 Task: Enable alerts for new listings from email types.
Action: Mouse moved to (1046, 122)
Screenshot: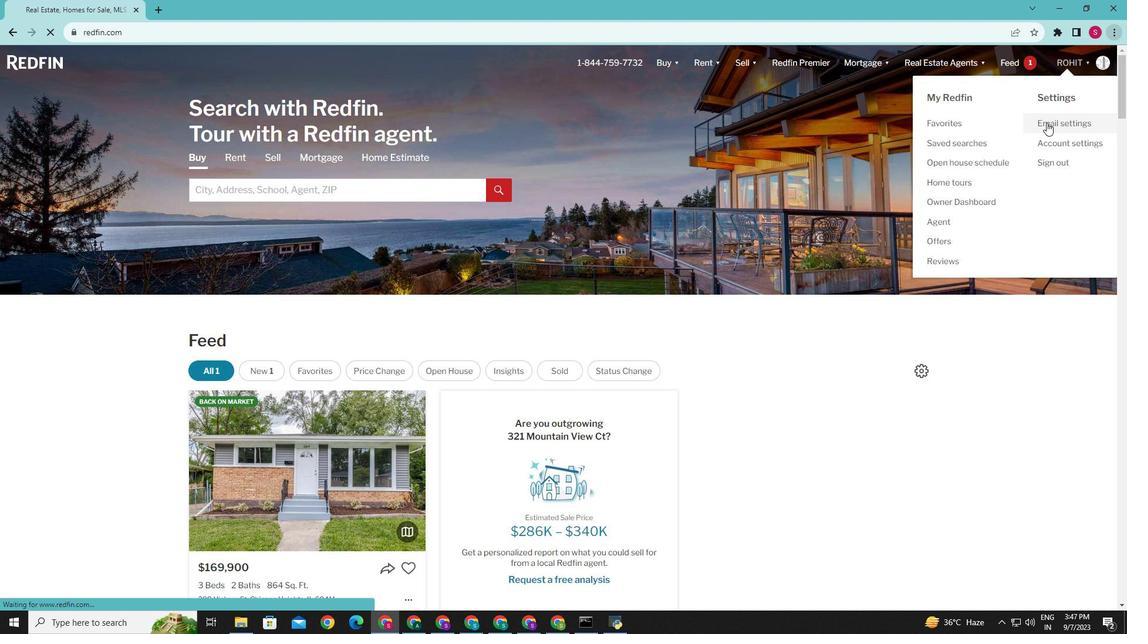 
Action: Mouse pressed left at (1046, 122)
Screenshot: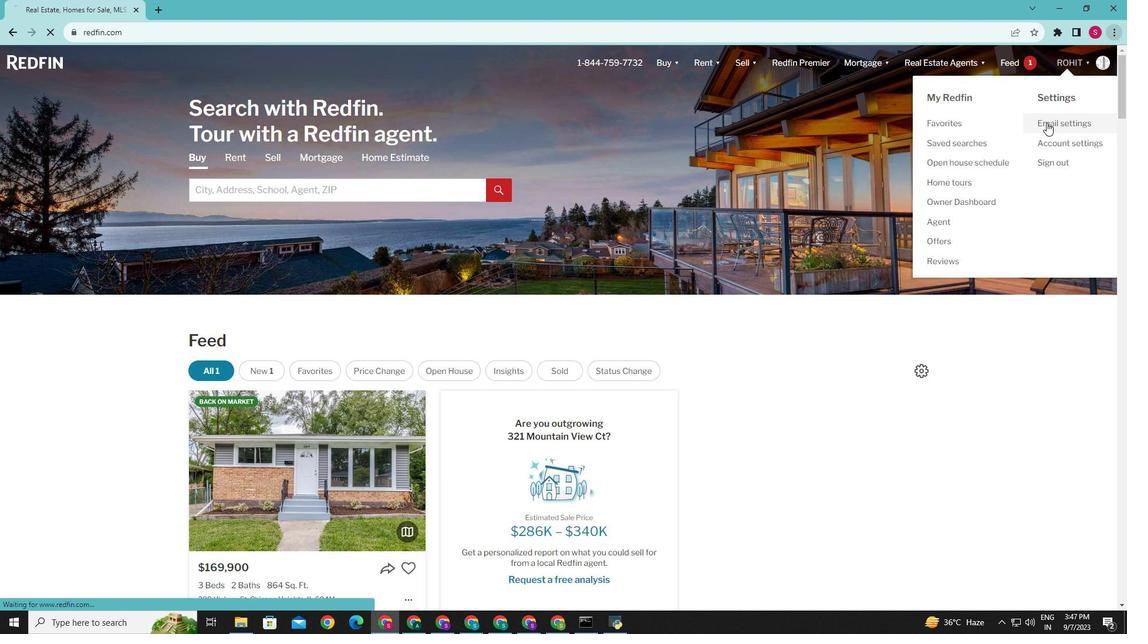 
Action: Mouse moved to (223, 425)
Screenshot: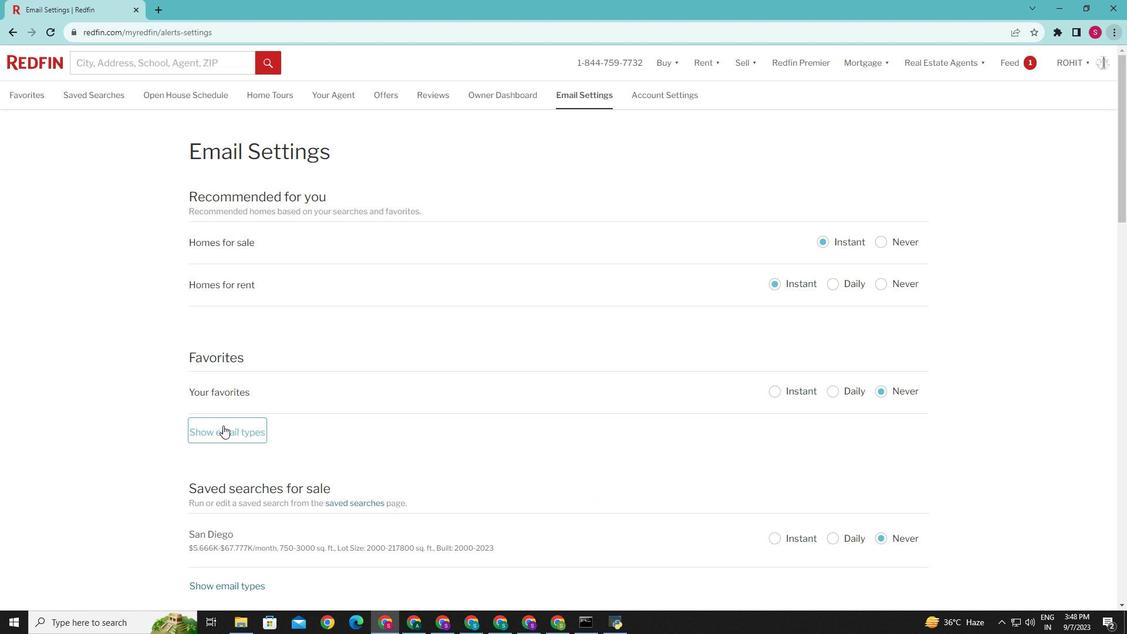 
Action: Mouse pressed left at (223, 425)
Screenshot: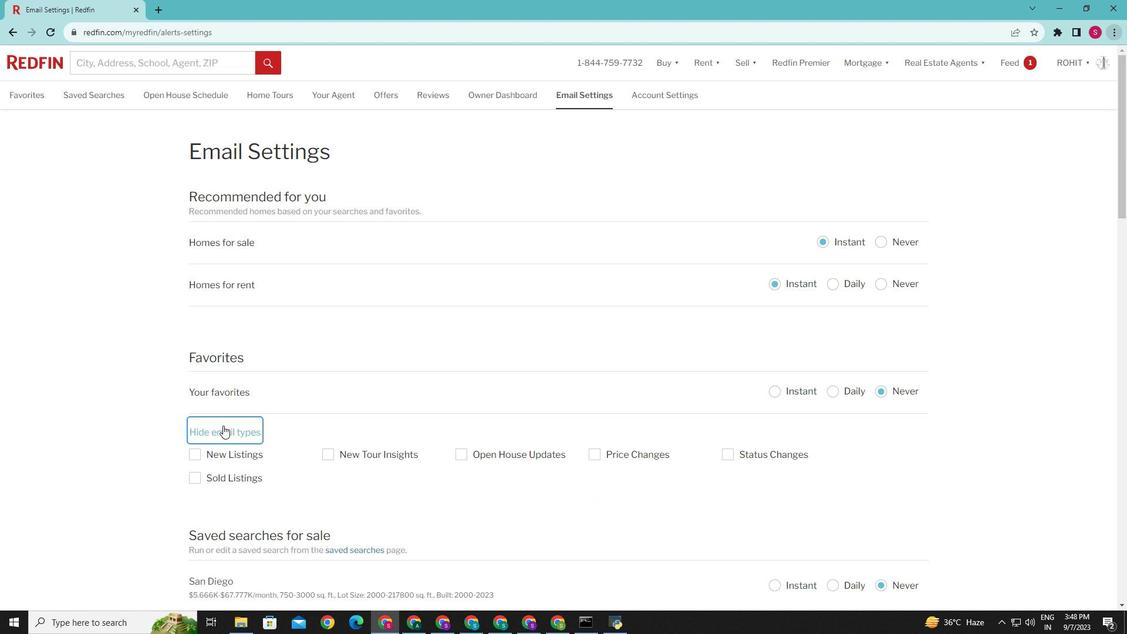 
Action: Mouse moved to (191, 455)
Screenshot: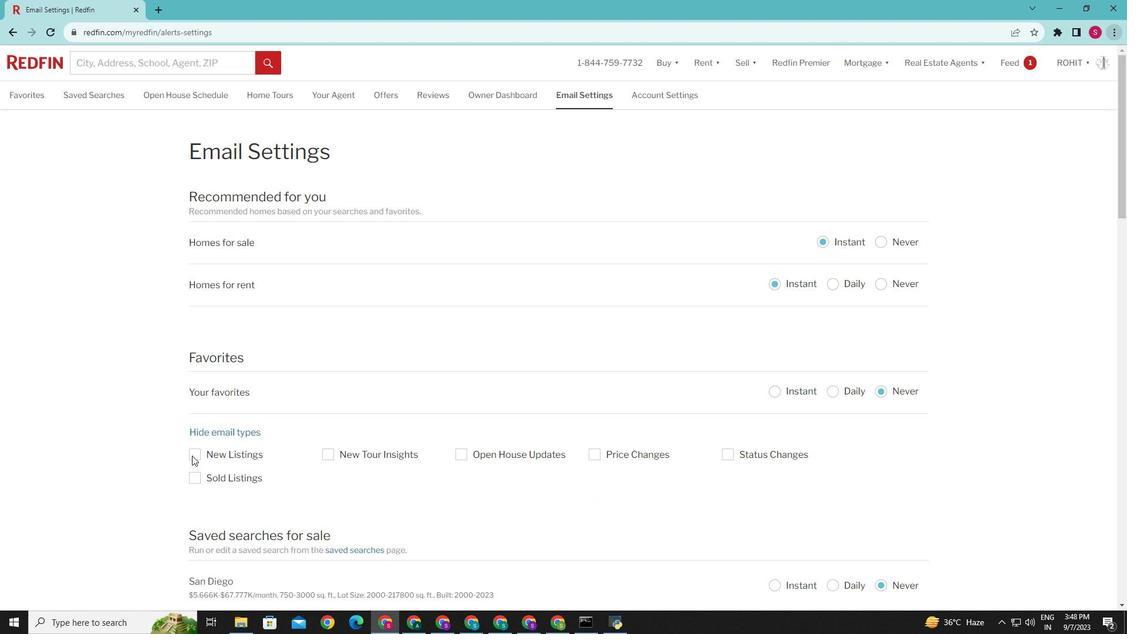 
Action: Mouse pressed left at (191, 455)
Screenshot: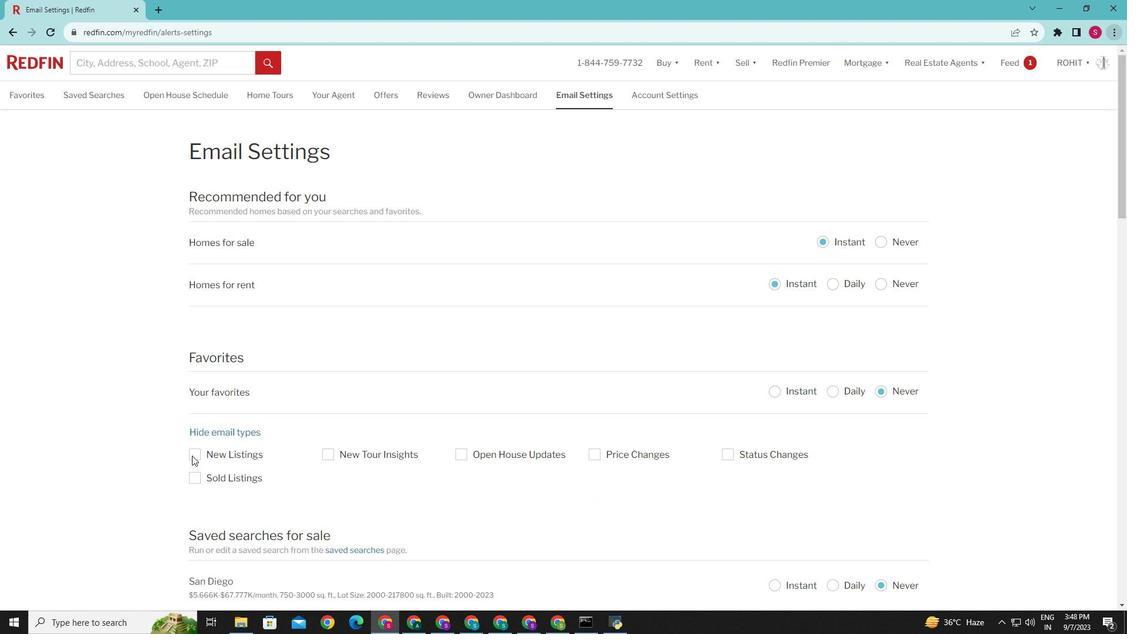 
Action: Mouse moved to (531, 435)
Screenshot: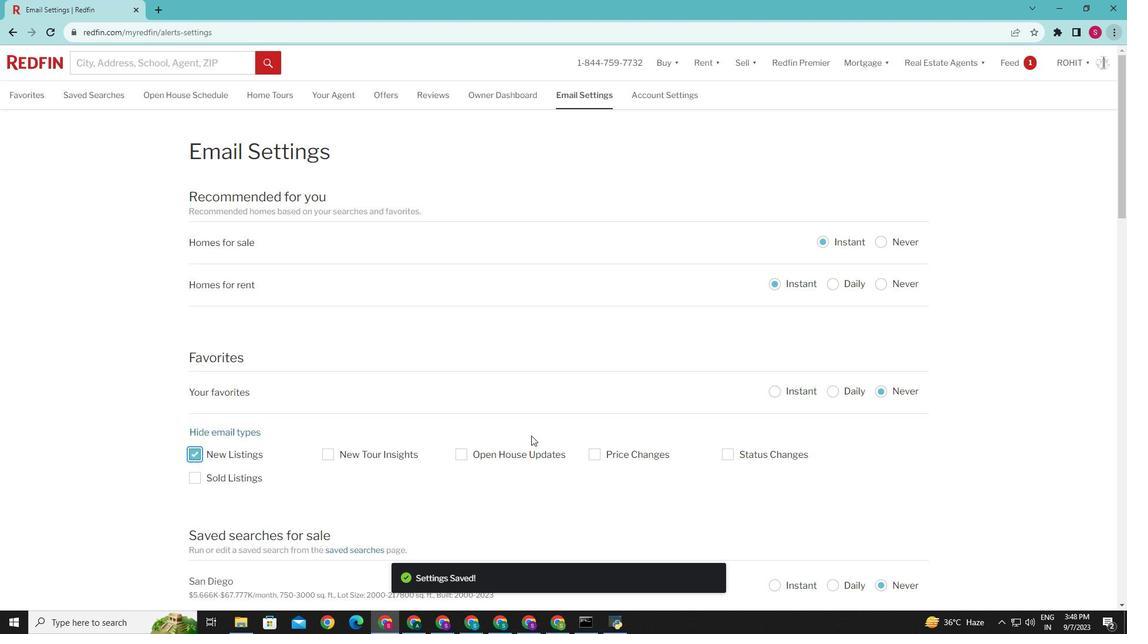 
